 Task: Select the warn only option in the environment changes indicator.
Action: Mouse moved to (17, 470)
Screenshot: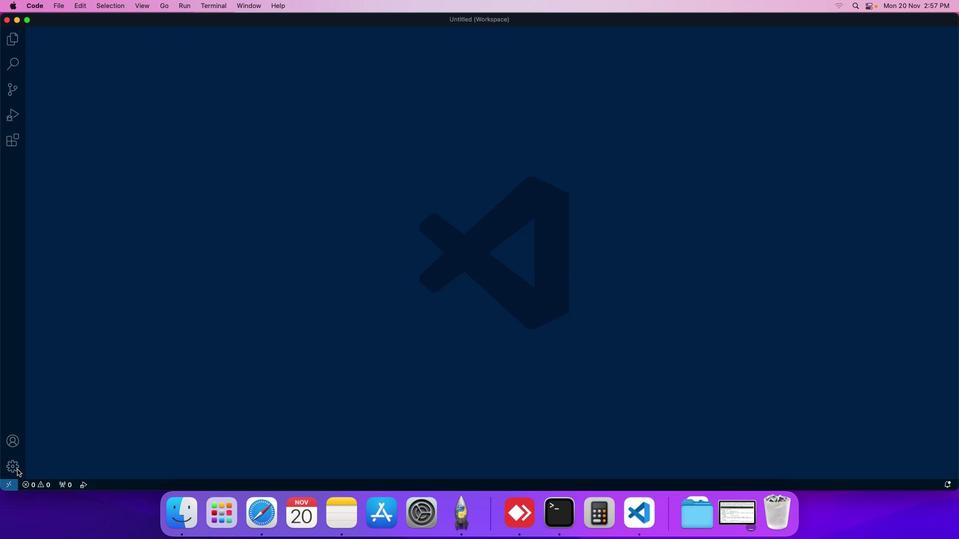 
Action: Mouse pressed left at (17, 470)
Screenshot: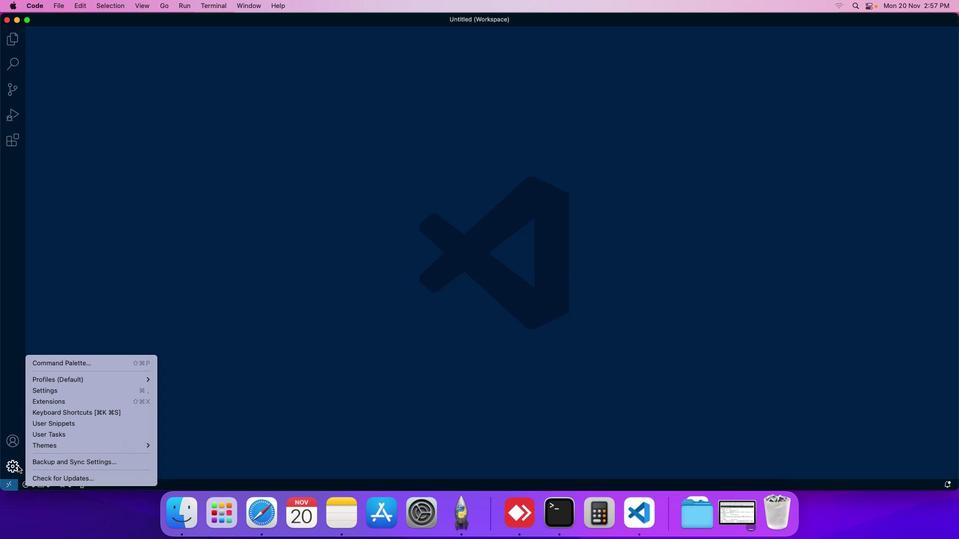 
Action: Mouse moved to (48, 393)
Screenshot: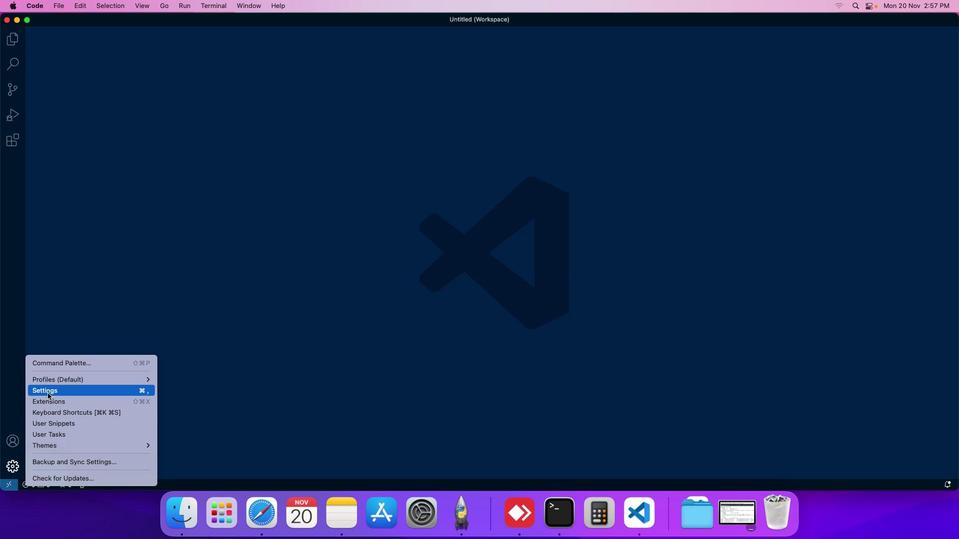 
Action: Mouse pressed left at (48, 393)
Screenshot: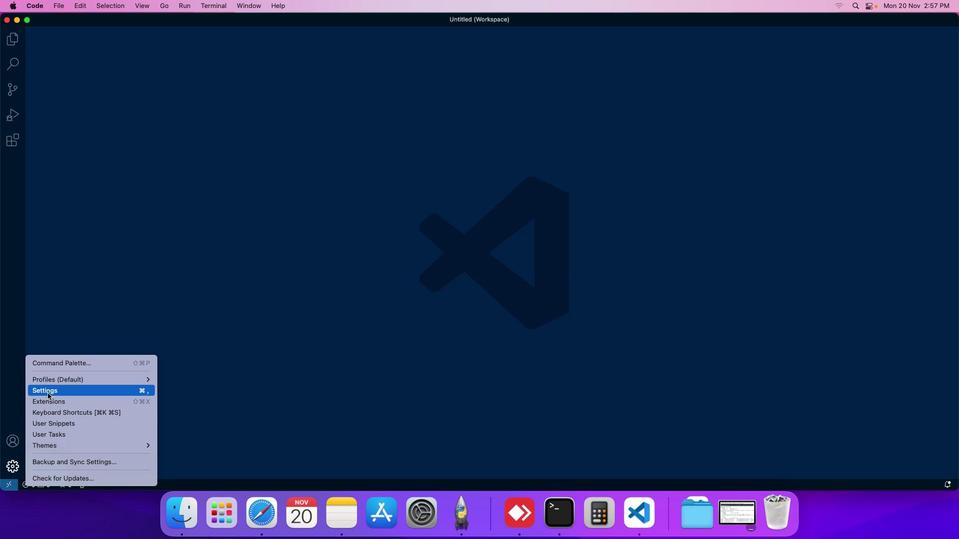 
Action: Mouse moved to (238, 74)
Screenshot: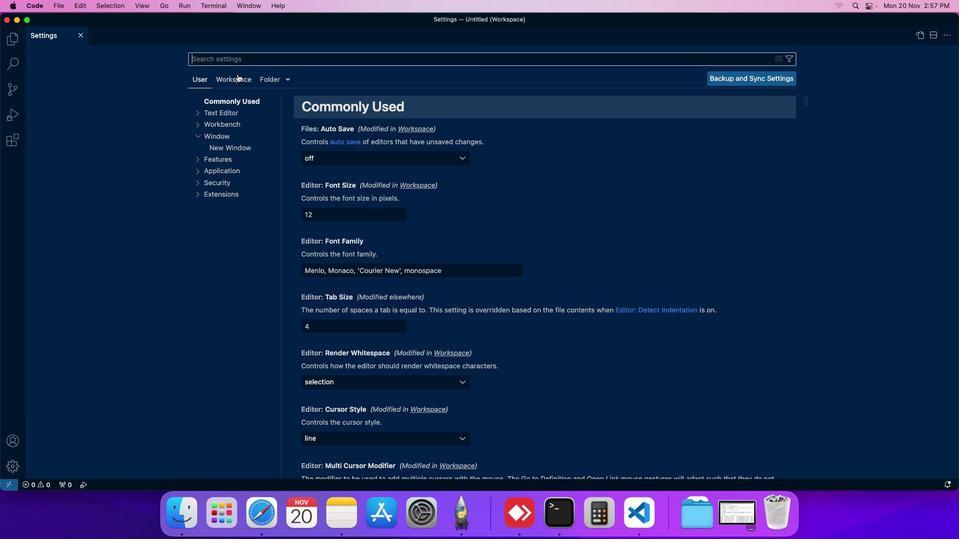 
Action: Mouse pressed left at (238, 74)
Screenshot: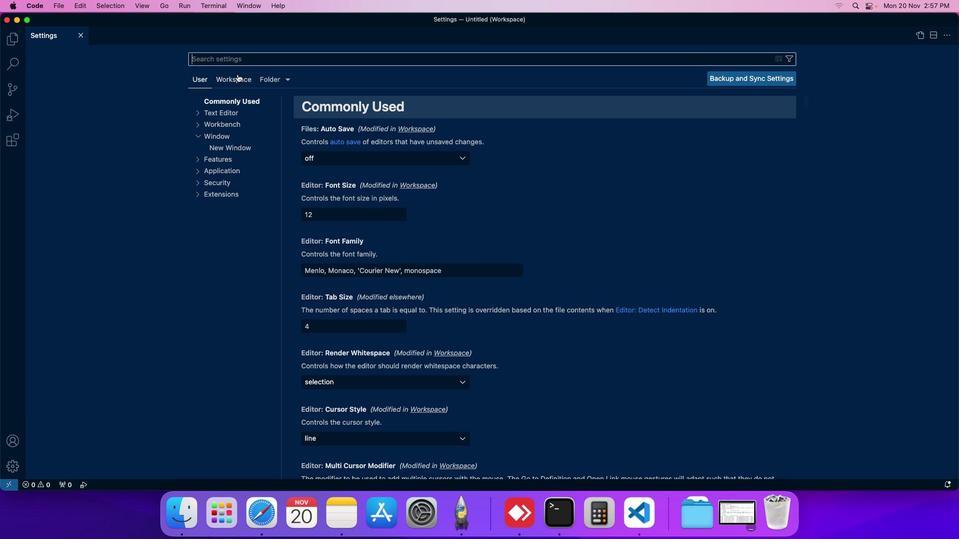 
Action: Mouse moved to (224, 145)
Screenshot: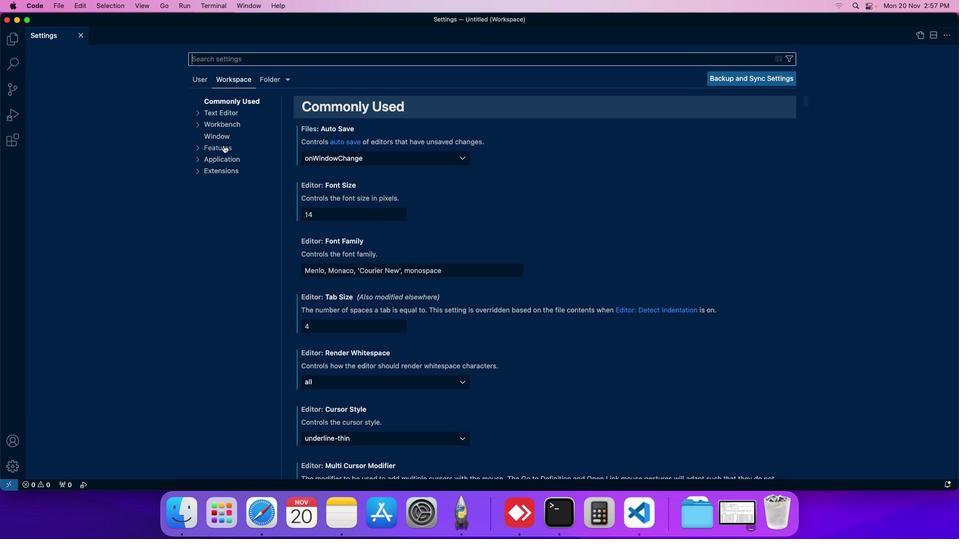 
Action: Mouse pressed left at (224, 145)
Screenshot: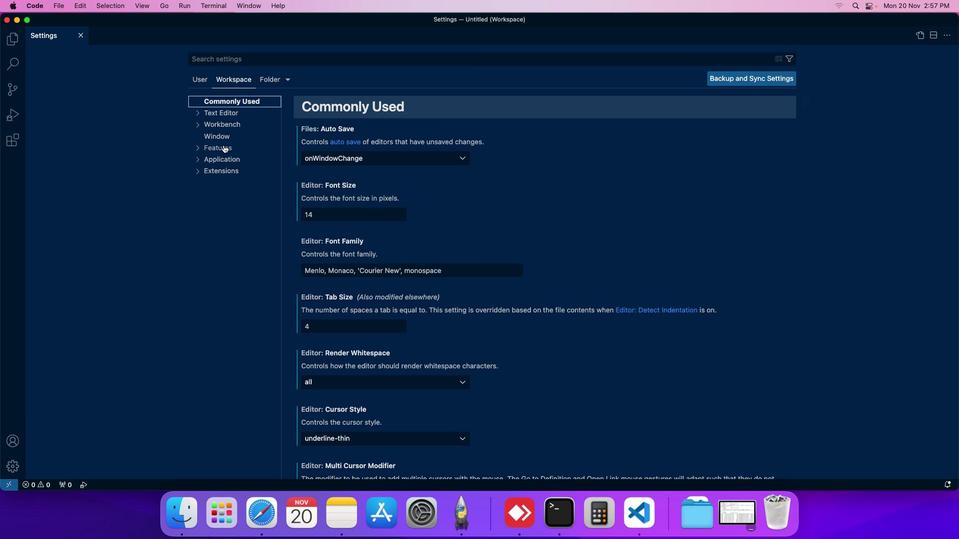 
Action: Mouse moved to (235, 238)
Screenshot: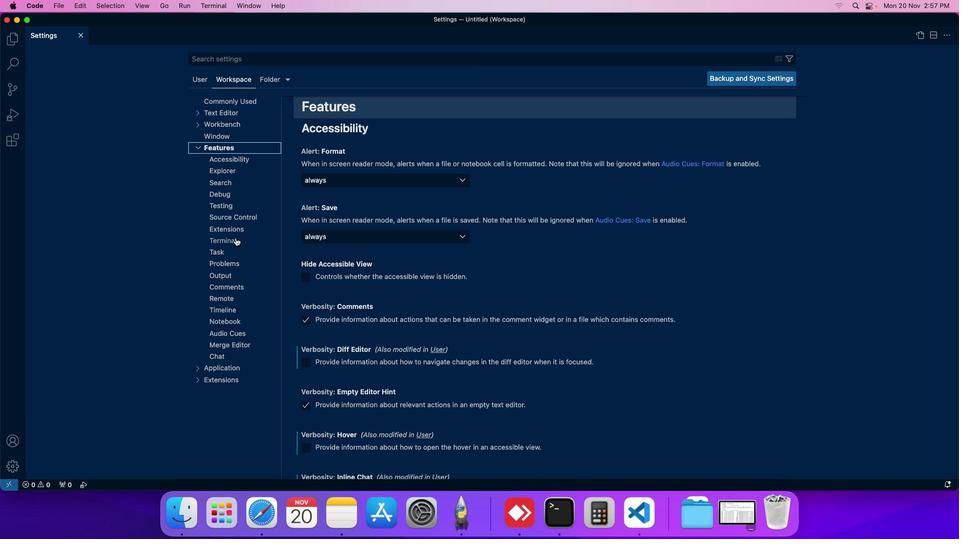
Action: Mouse pressed left at (235, 238)
Screenshot: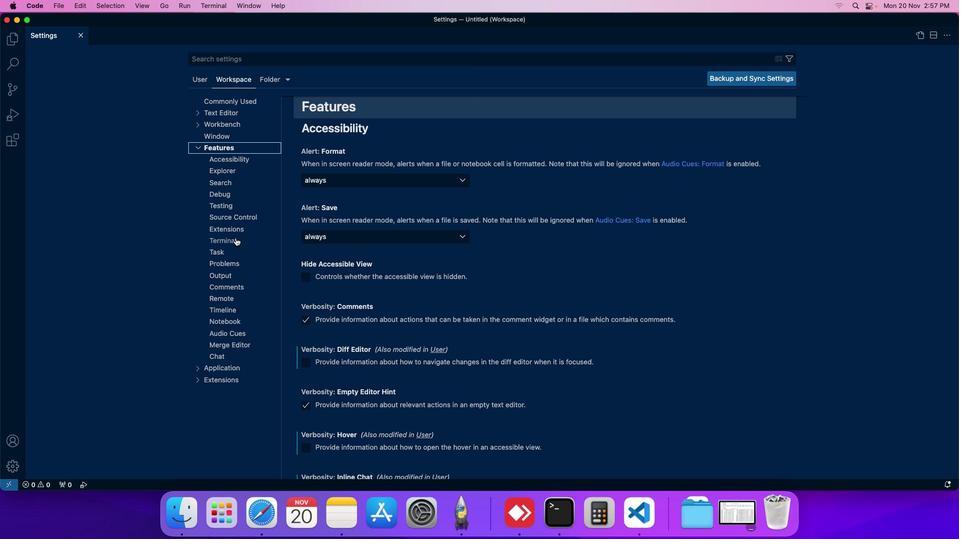 
Action: Mouse moved to (337, 277)
Screenshot: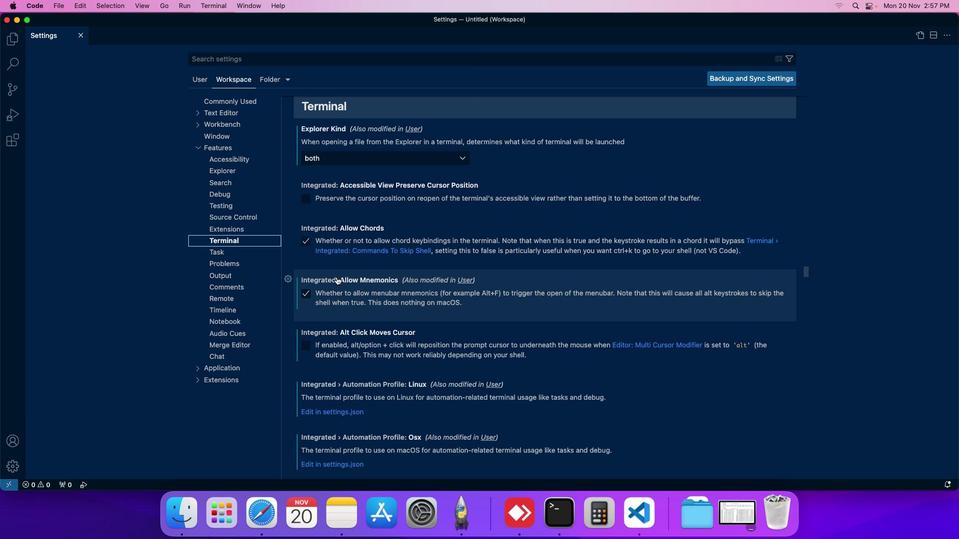 
Action: Mouse scrolled (337, 277) with delta (0, 0)
Screenshot: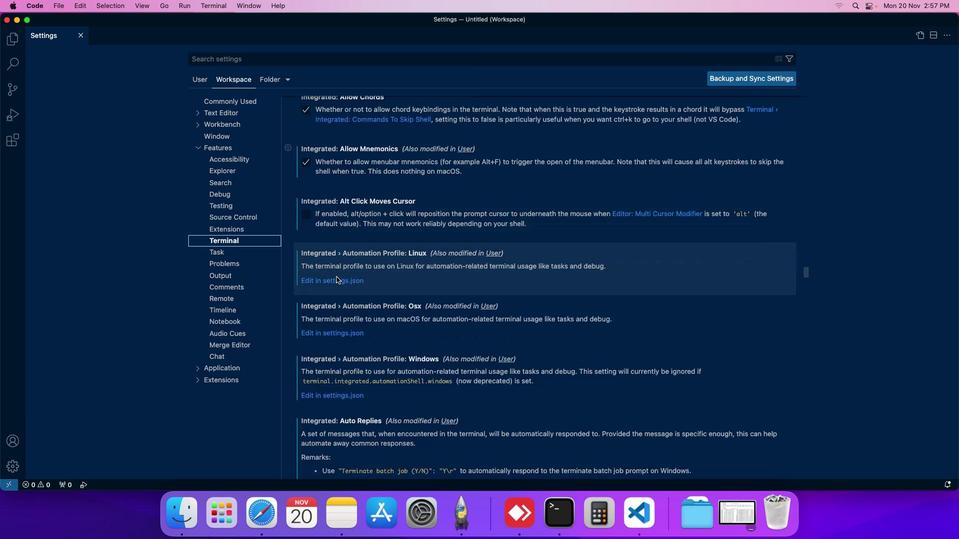
Action: Mouse scrolled (337, 277) with delta (0, 0)
Screenshot: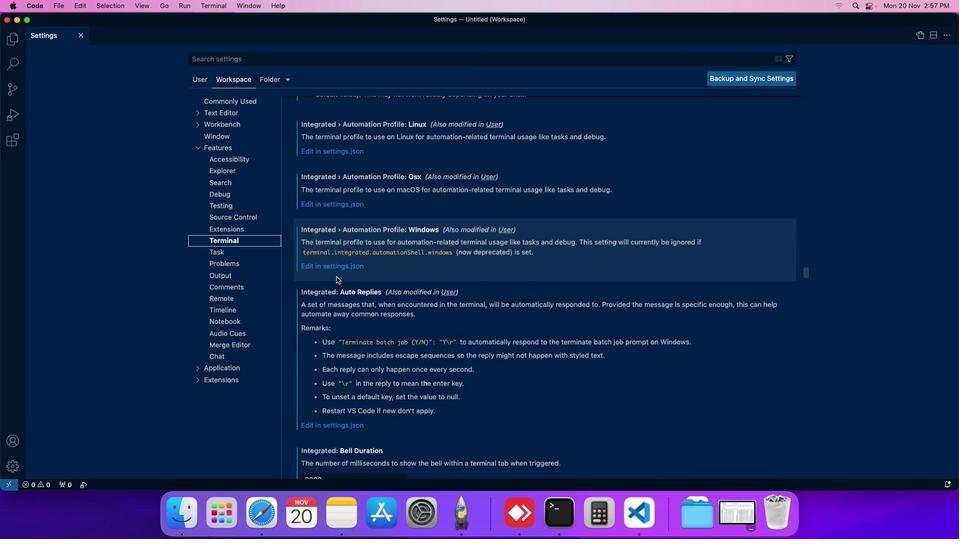 
Action: Mouse scrolled (337, 277) with delta (0, 0)
Screenshot: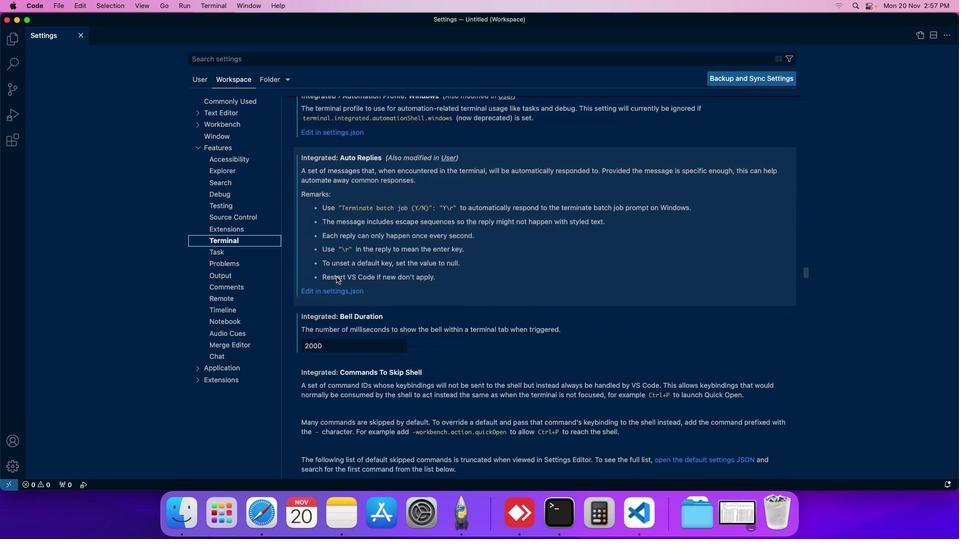 
Action: Mouse scrolled (337, 277) with delta (0, 0)
Screenshot: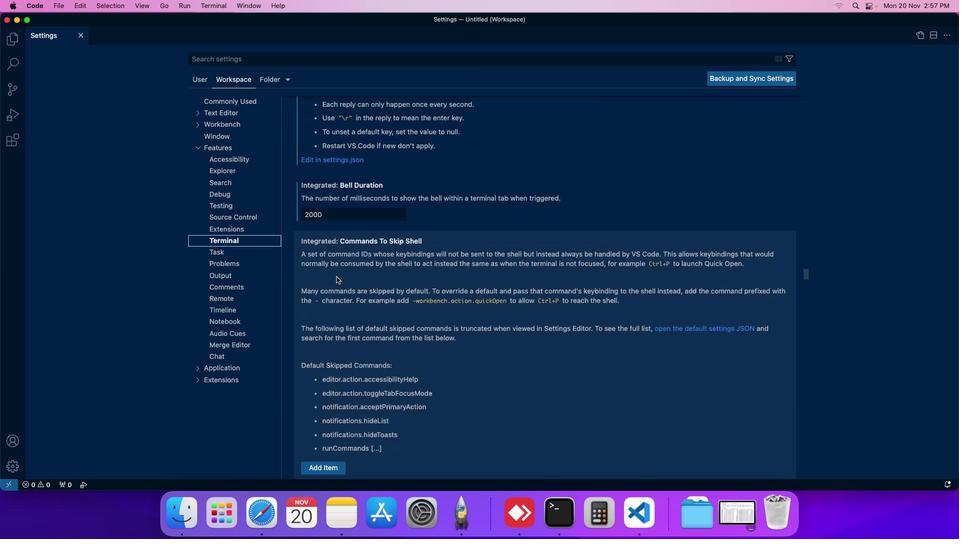 
Action: Mouse scrolled (337, 277) with delta (0, 0)
Screenshot: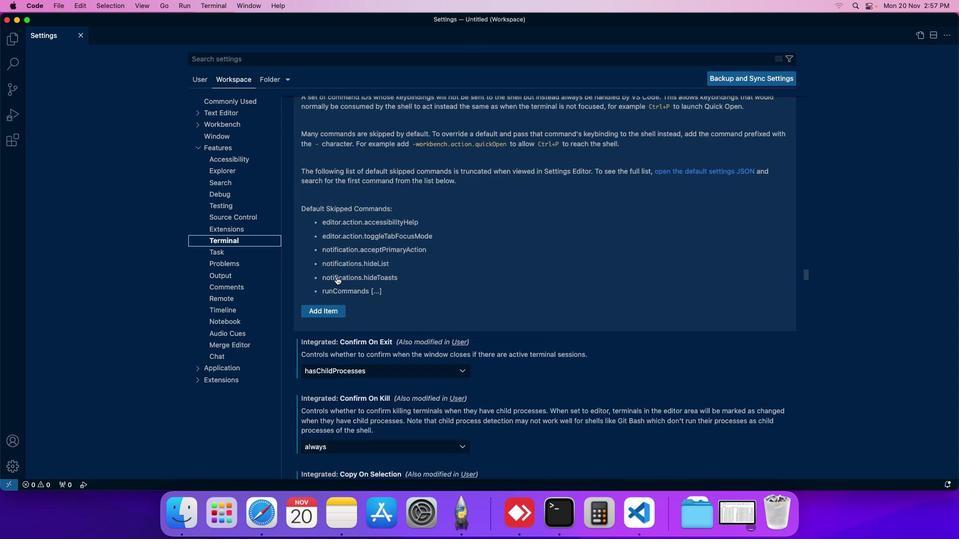 
Action: Mouse scrolled (337, 277) with delta (0, 0)
Screenshot: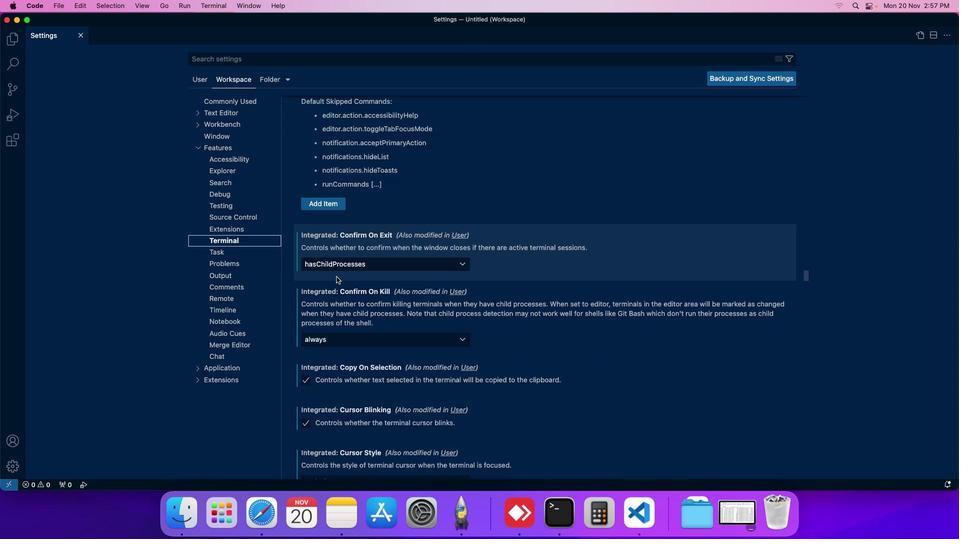 
Action: Mouse scrolled (337, 277) with delta (0, 0)
Screenshot: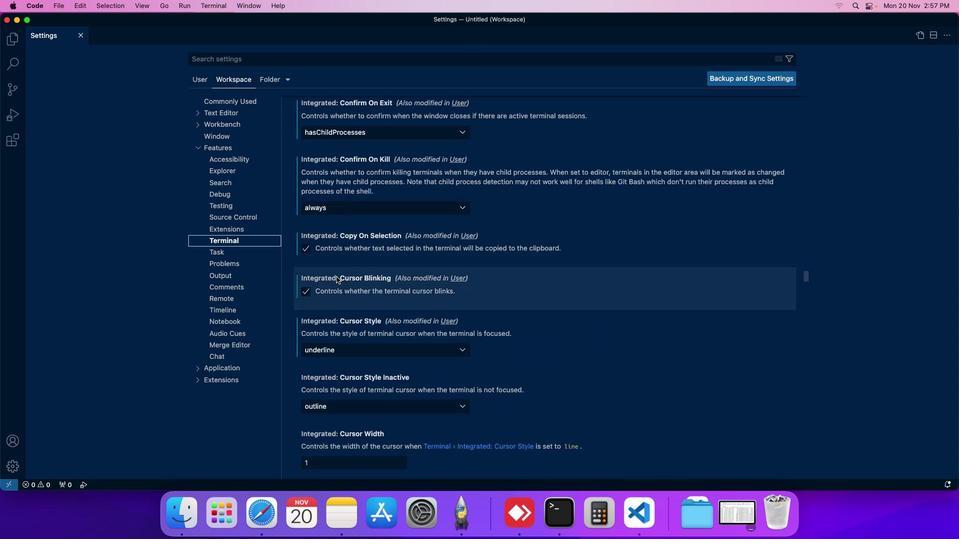 
Action: Mouse scrolled (337, 277) with delta (0, 0)
Screenshot: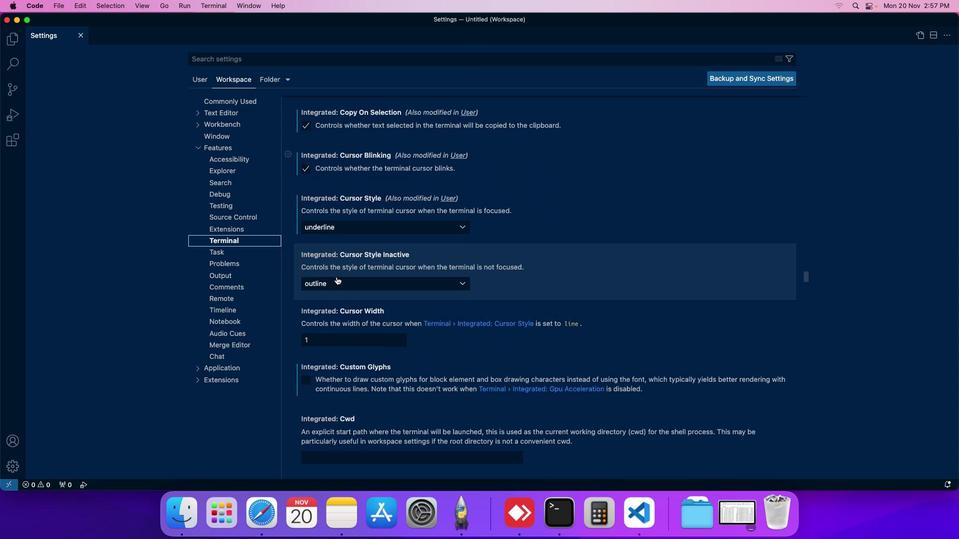 
Action: Mouse scrolled (337, 277) with delta (0, 0)
Screenshot: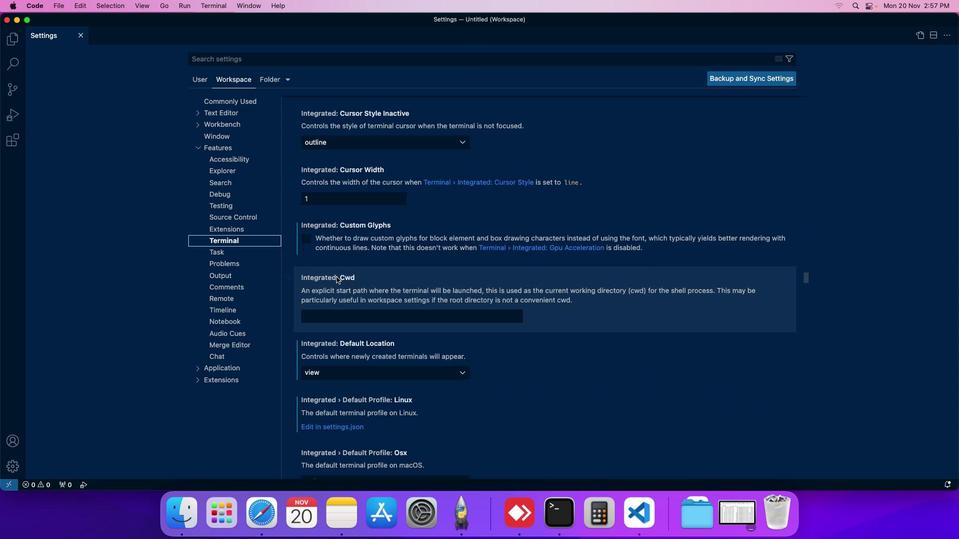 
Action: Mouse scrolled (337, 277) with delta (0, 0)
Screenshot: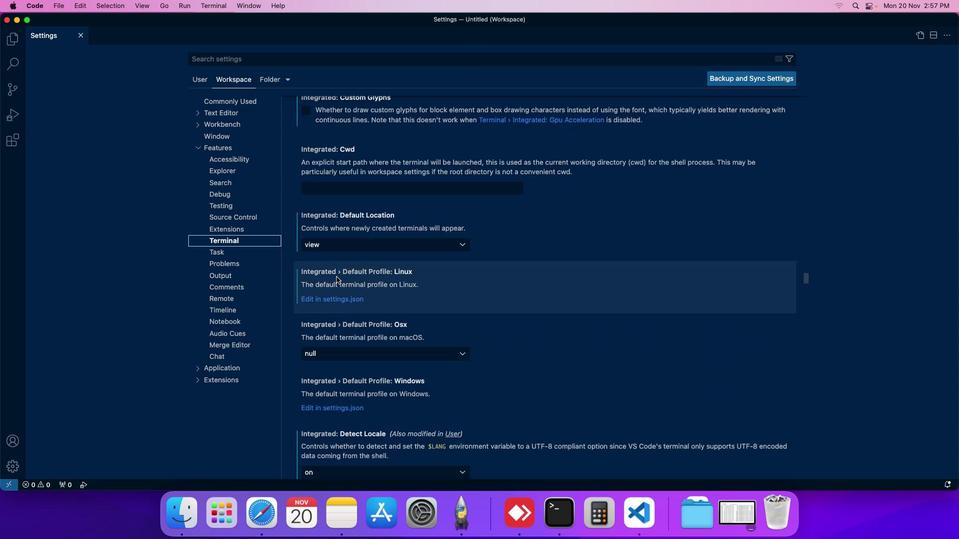 
Action: Mouse scrolled (337, 277) with delta (0, 0)
Screenshot: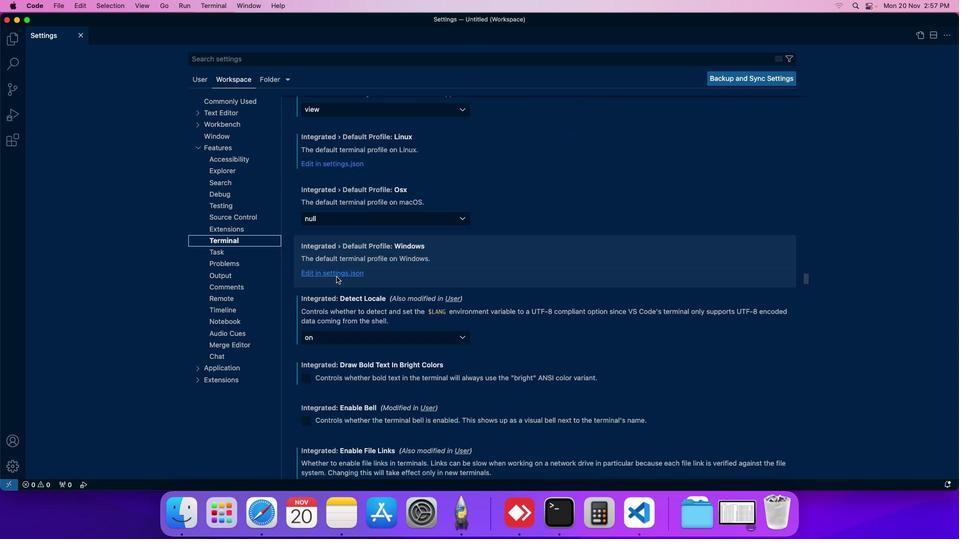 
Action: Mouse scrolled (337, 277) with delta (0, 0)
Screenshot: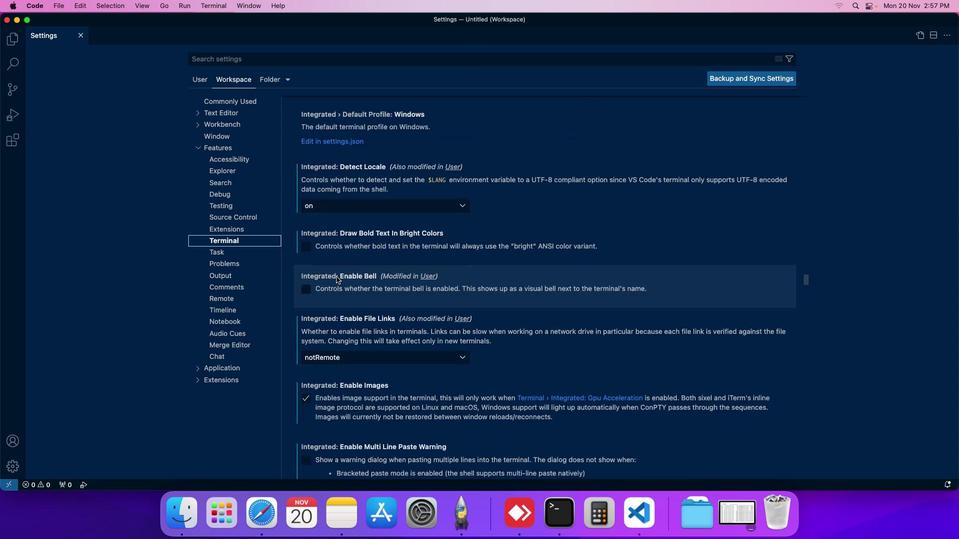
Action: Mouse scrolled (337, 277) with delta (0, 0)
Screenshot: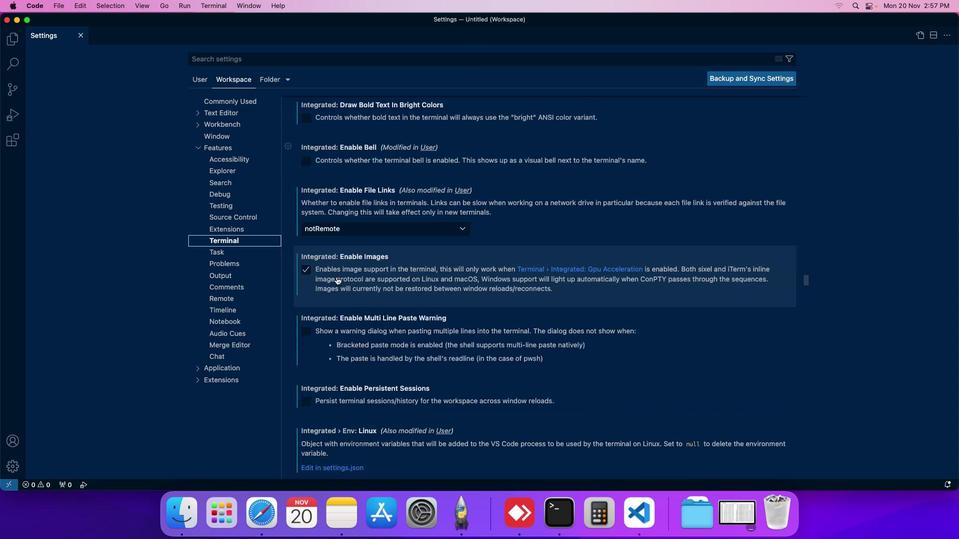 
Action: Mouse moved to (356, 222)
Screenshot: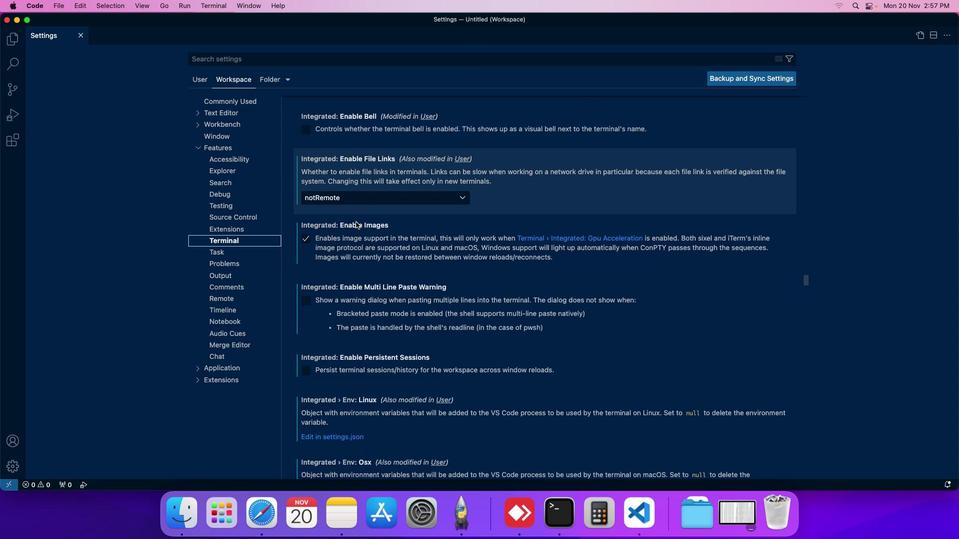 
Action: Mouse scrolled (356, 222) with delta (0, 0)
Screenshot: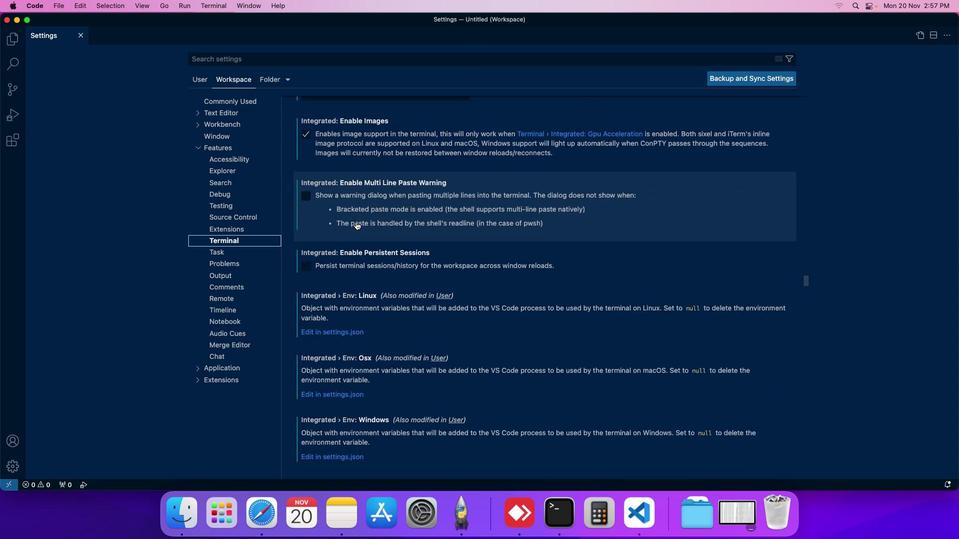 
Action: Mouse scrolled (356, 222) with delta (0, 0)
Screenshot: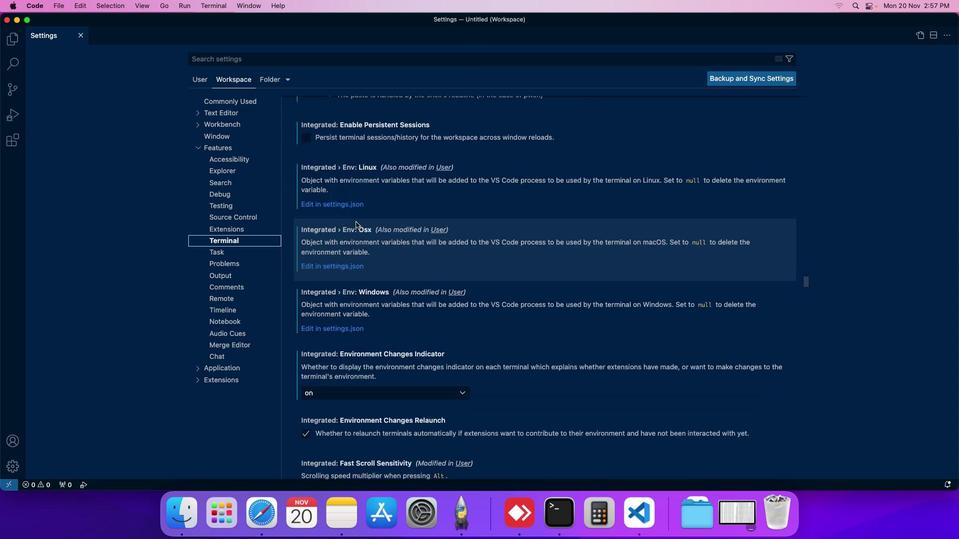 
Action: Mouse moved to (359, 395)
Screenshot: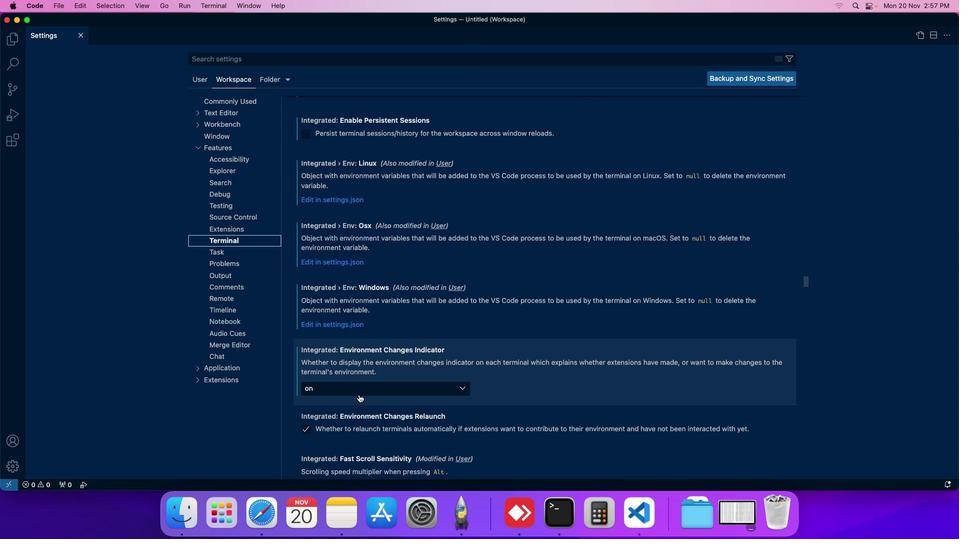 
Action: Mouse pressed left at (359, 395)
Screenshot: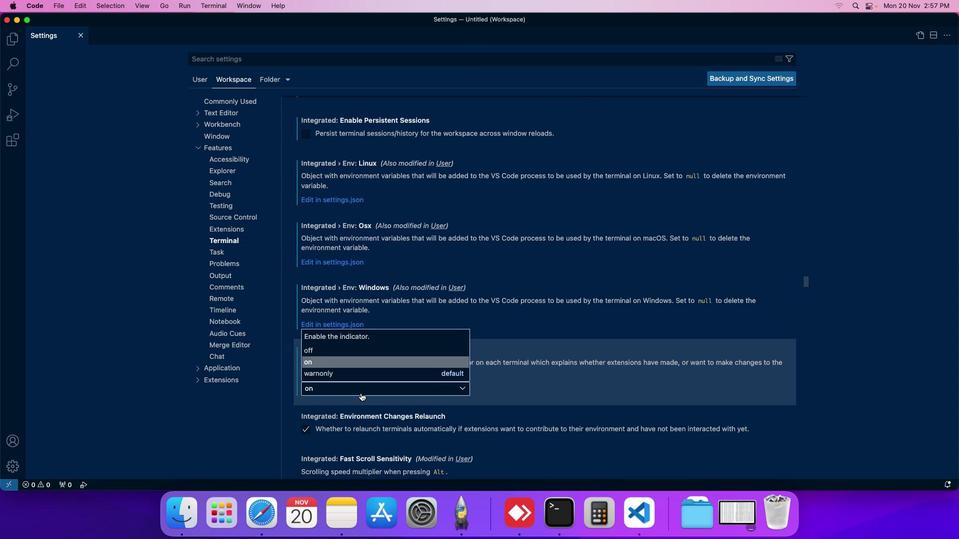 
Action: Mouse moved to (316, 377)
Screenshot: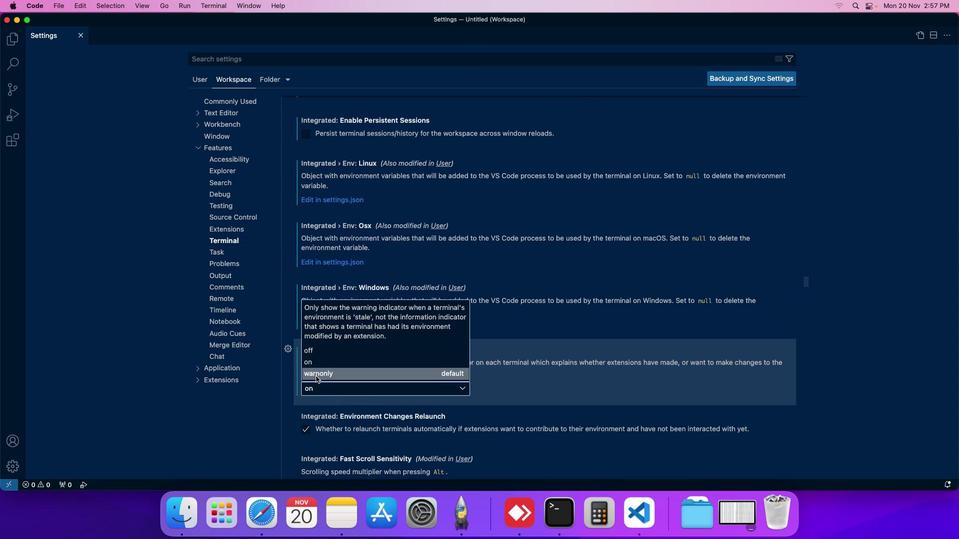 
Action: Mouse pressed left at (316, 377)
Screenshot: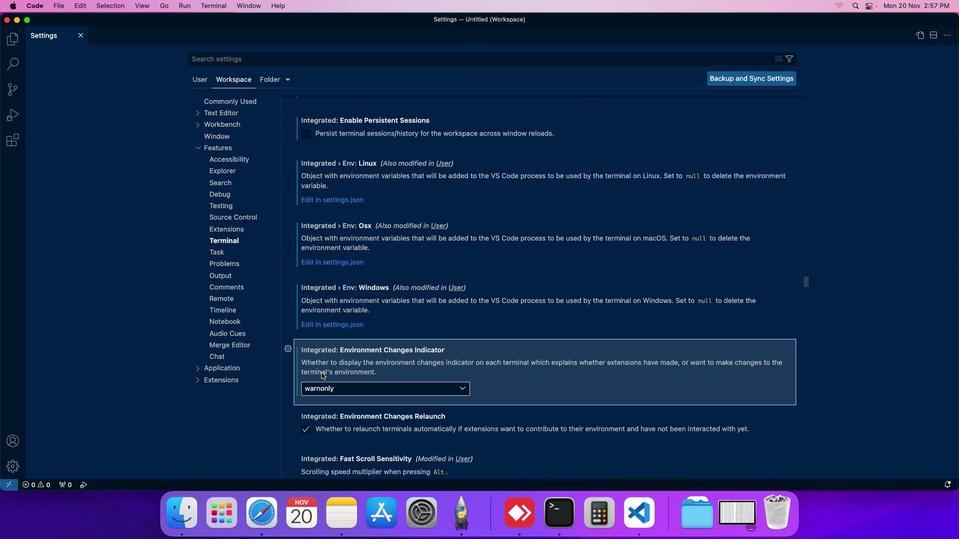 
Action: Mouse moved to (327, 372)
Screenshot: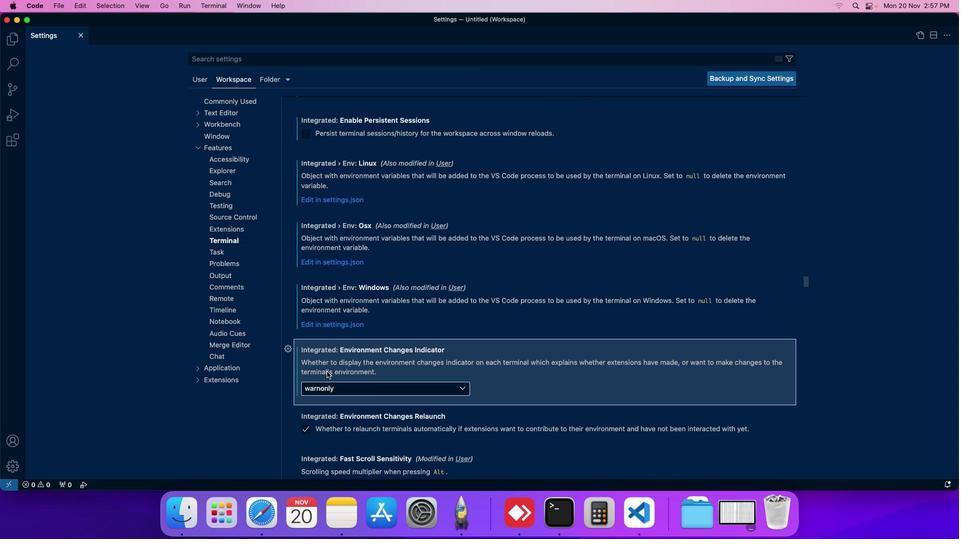 
